 Task: Reply to email with the signature Dustin Brown with the subject 'Request for maternity leave' from softage.1@softage.net with the message 'Please provide me with an update on the project's procurement plan.'
Action: Mouse moved to (998, 254)
Screenshot: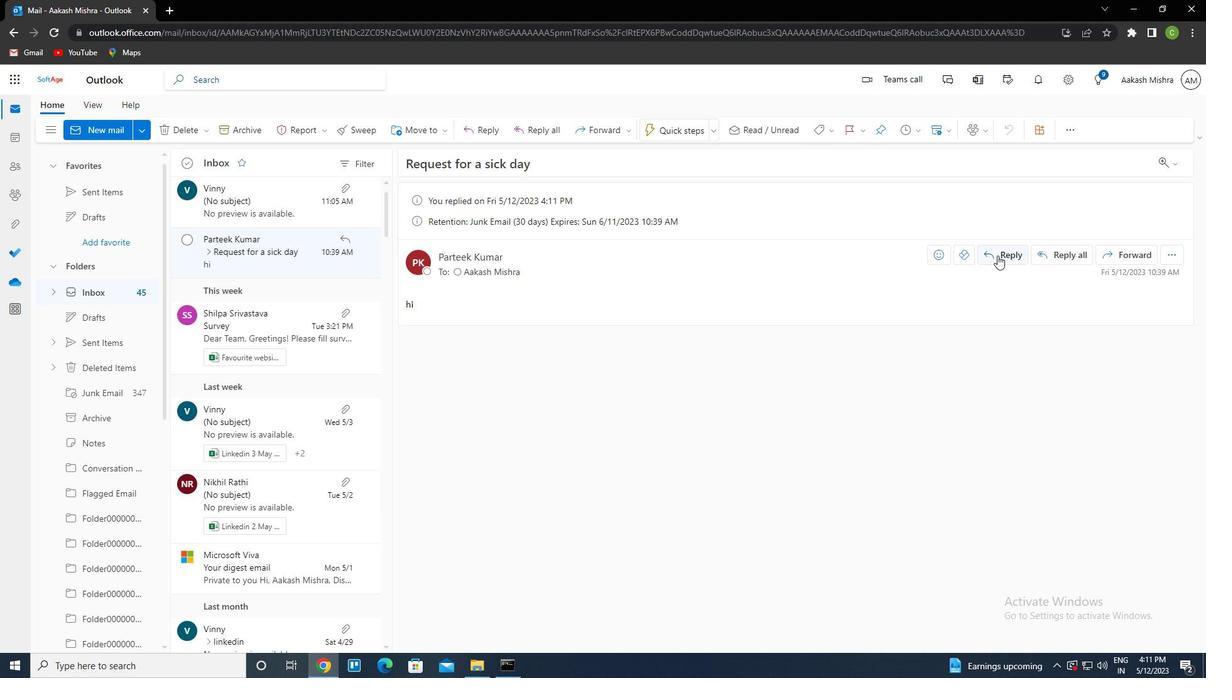 
Action: Mouse pressed left at (998, 254)
Screenshot: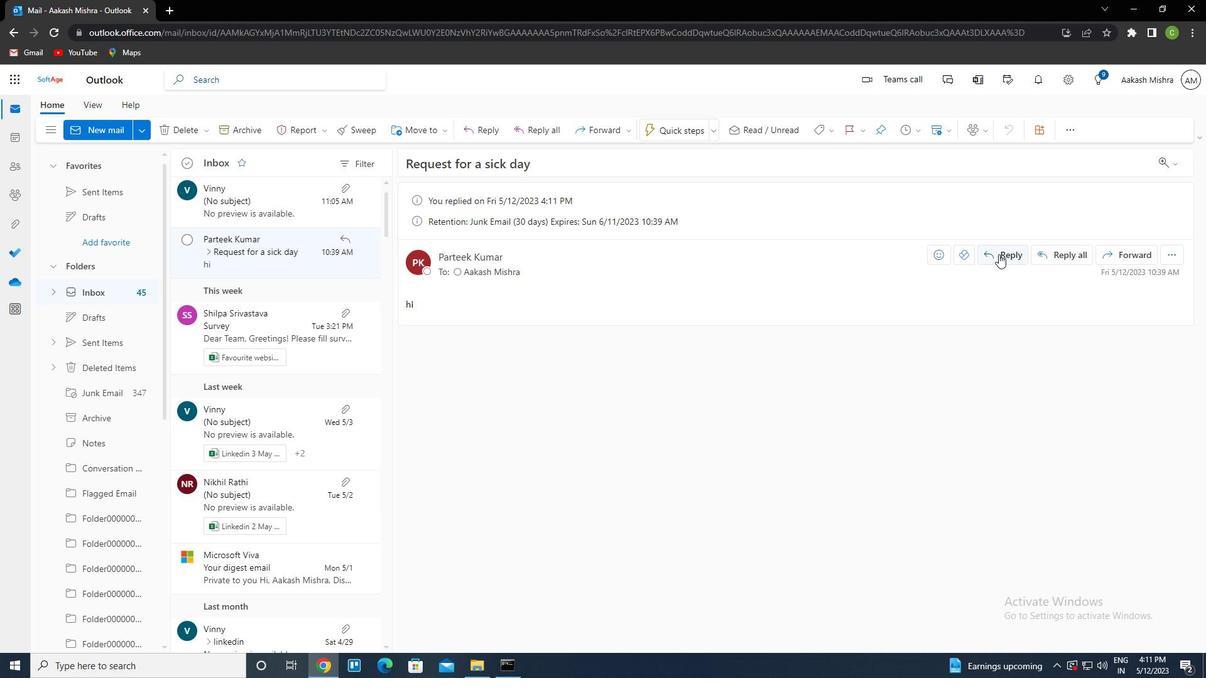 
Action: Mouse moved to (813, 127)
Screenshot: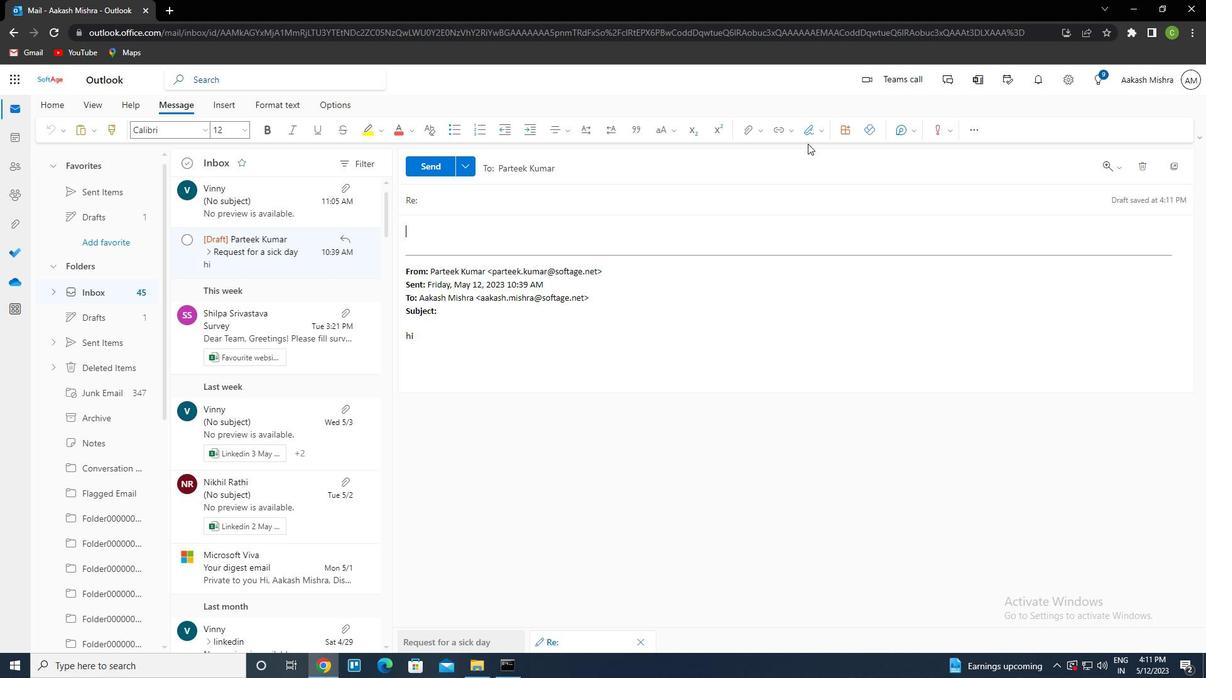 
Action: Mouse pressed left at (813, 127)
Screenshot: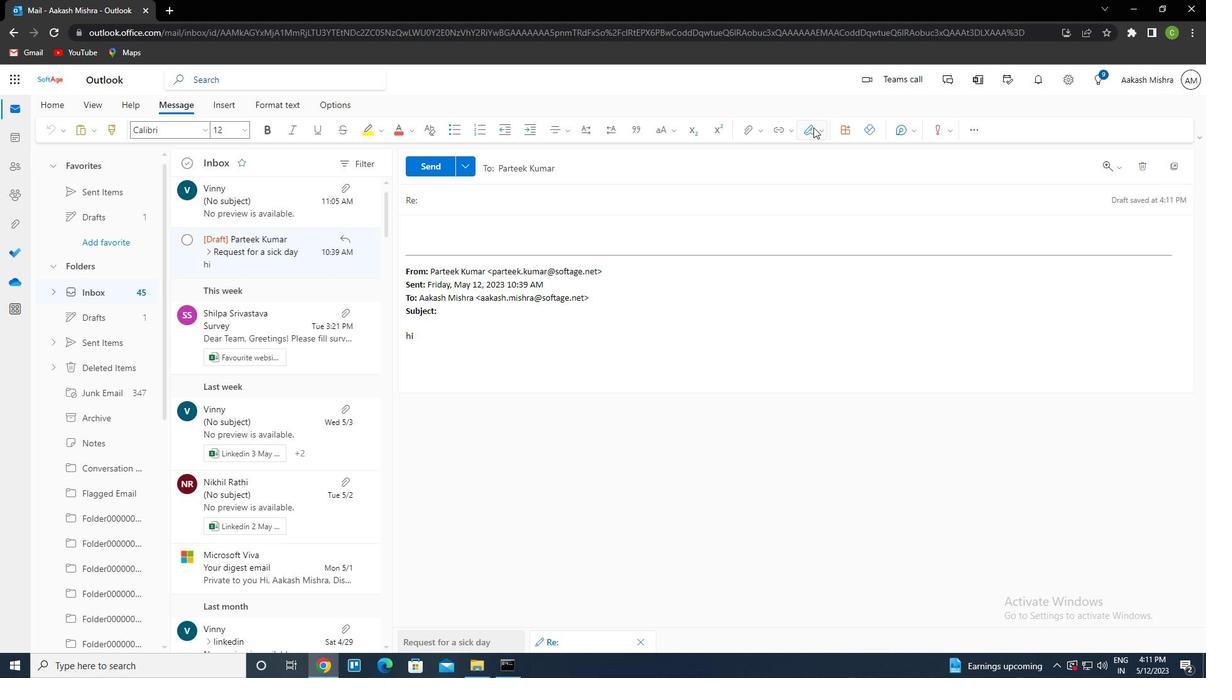 
Action: Mouse moved to (787, 182)
Screenshot: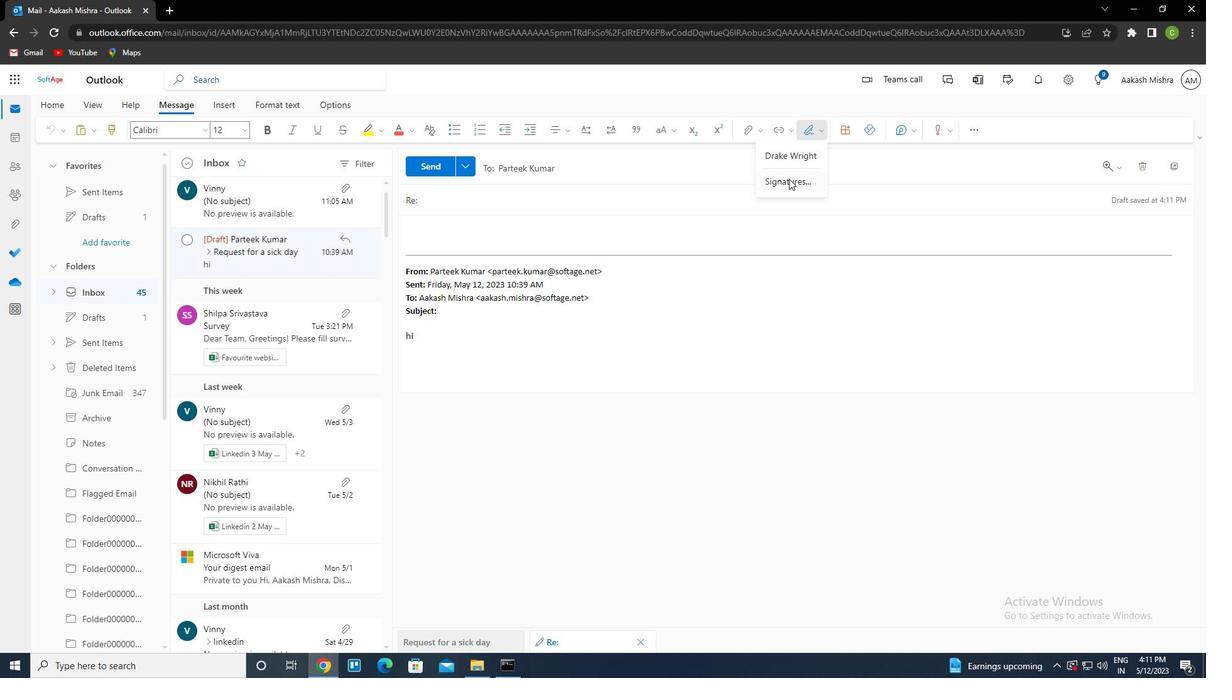 
Action: Mouse pressed left at (787, 182)
Screenshot: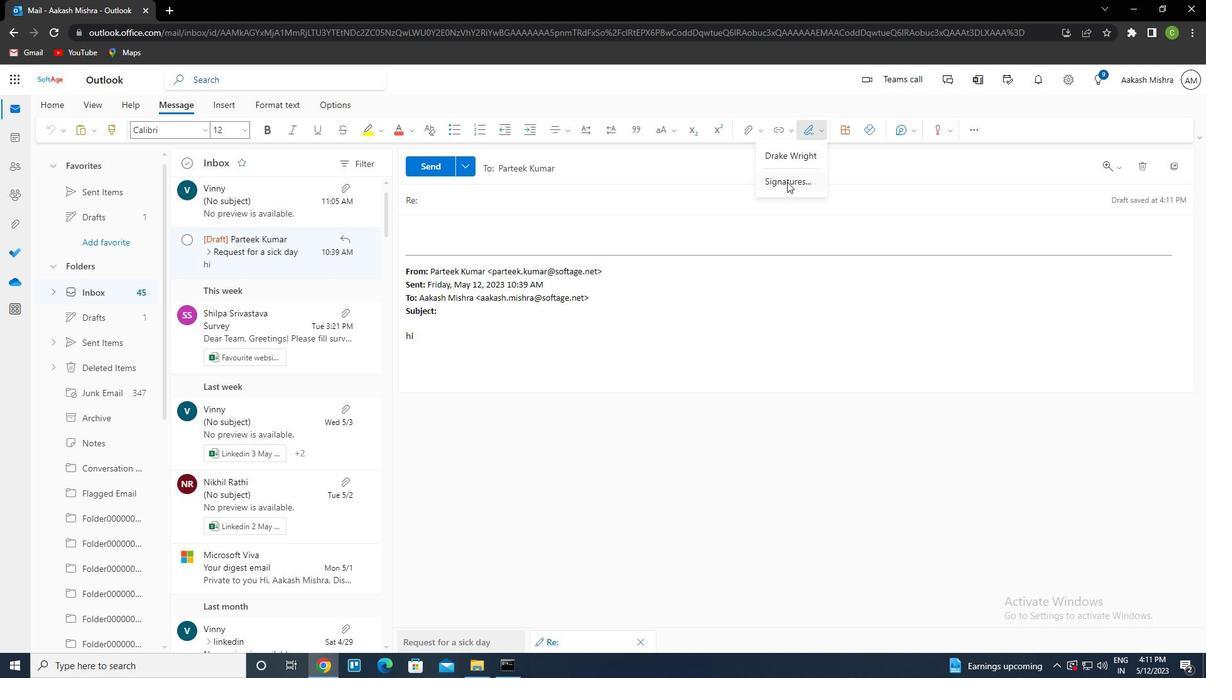 
Action: Mouse moved to (861, 225)
Screenshot: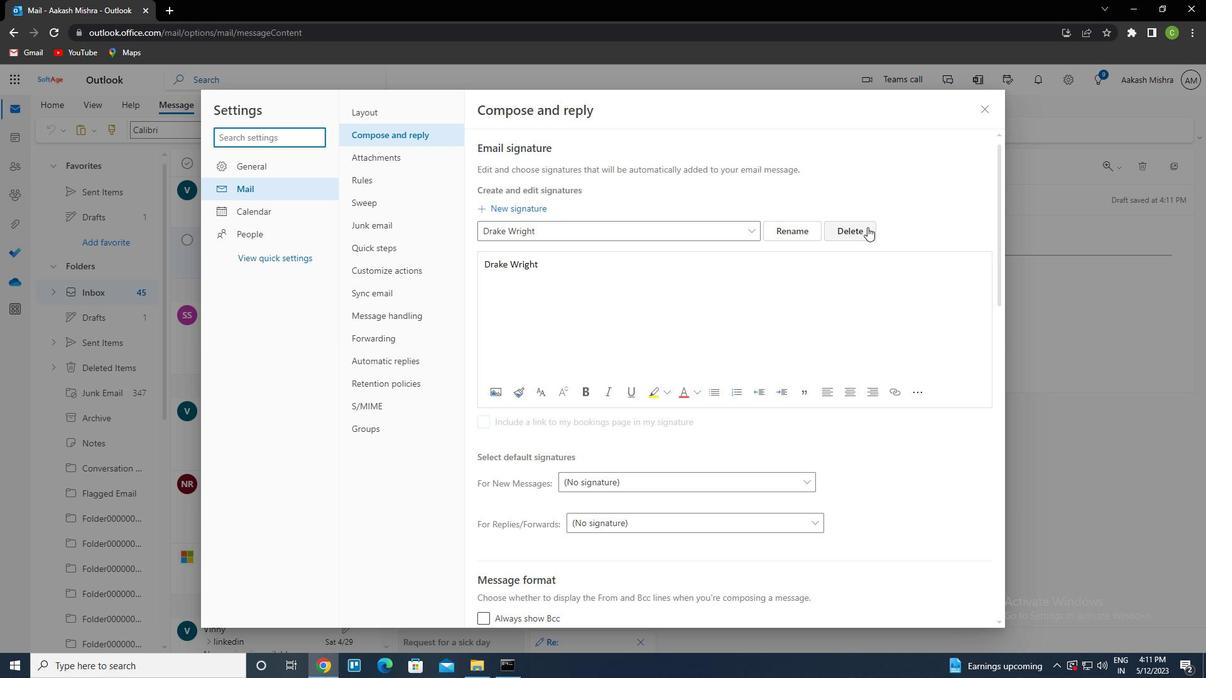 
Action: Mouse pressed left at (861, 225)
Screenshot: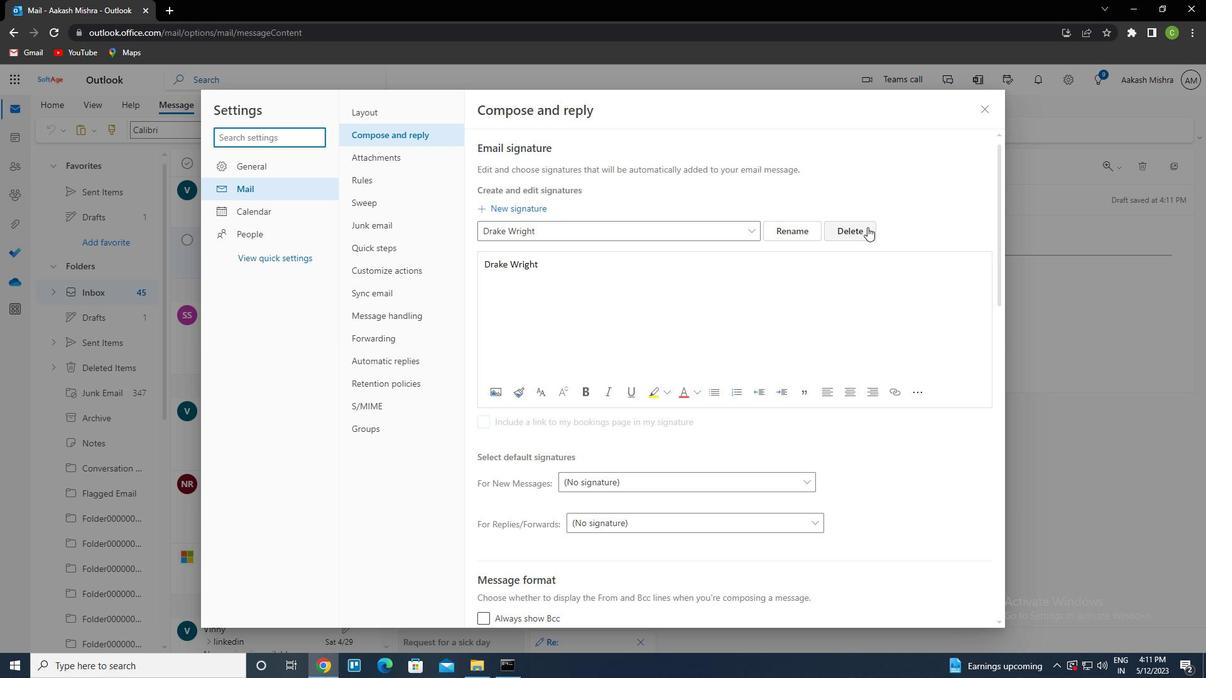 
Action: Mouse moved to (551, 236)
Screenshot: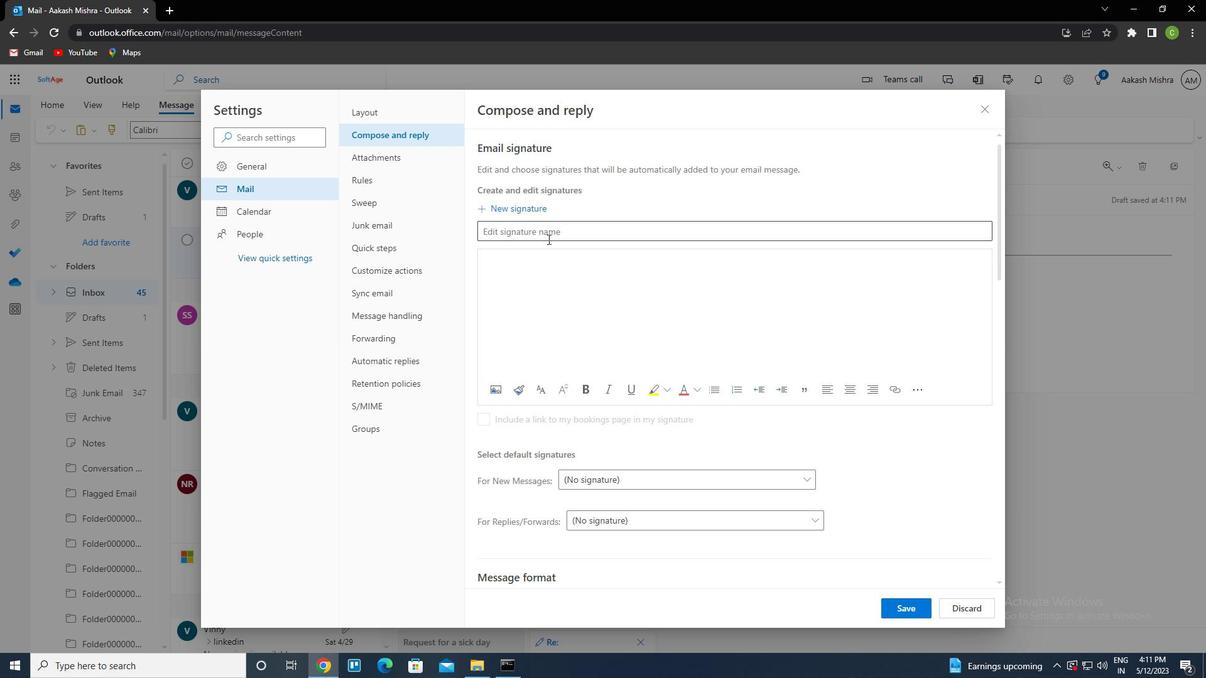 
Action: Mouse pressed left at (551, 236)
Screenshot: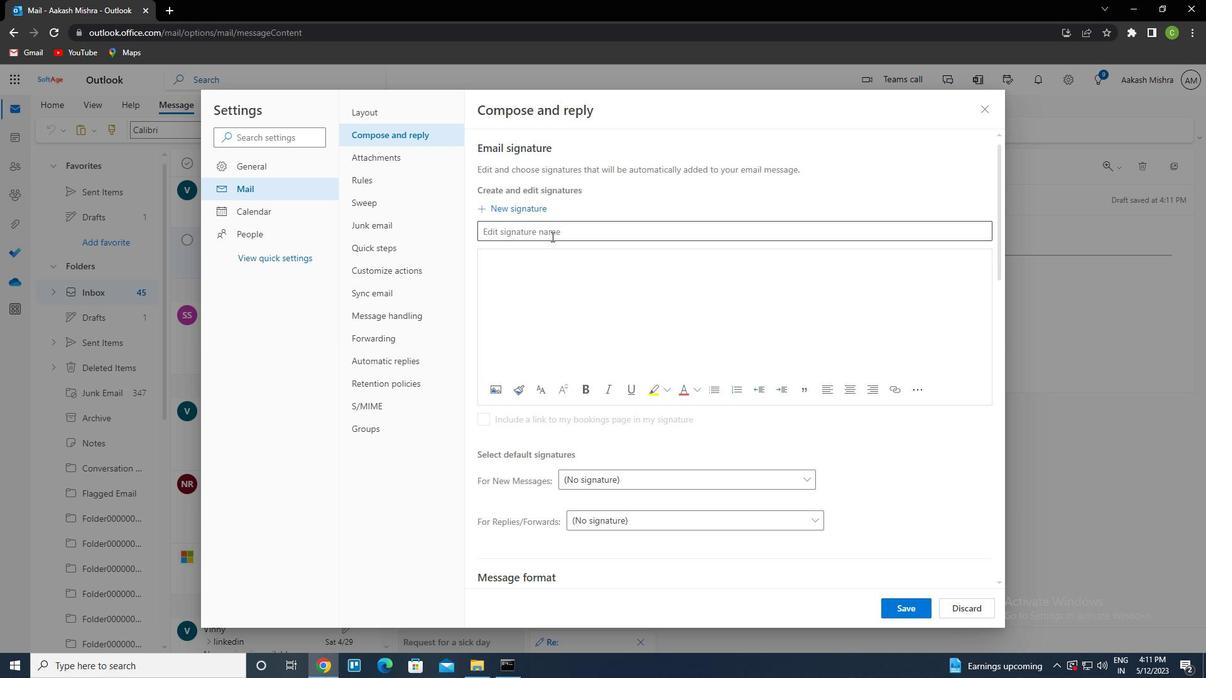 
Action: Key pressed <Key.caps_lock>d<Key.caps_lock>ustin<Key.space><Key.caps_lock>b<Key.caps_lock>rown<Key.tab><Key.caps_lock>d<Key.caps_lock>ustin<Key.space><Key.caps_lock>b<Key.caps_lock>rown
Screenshot: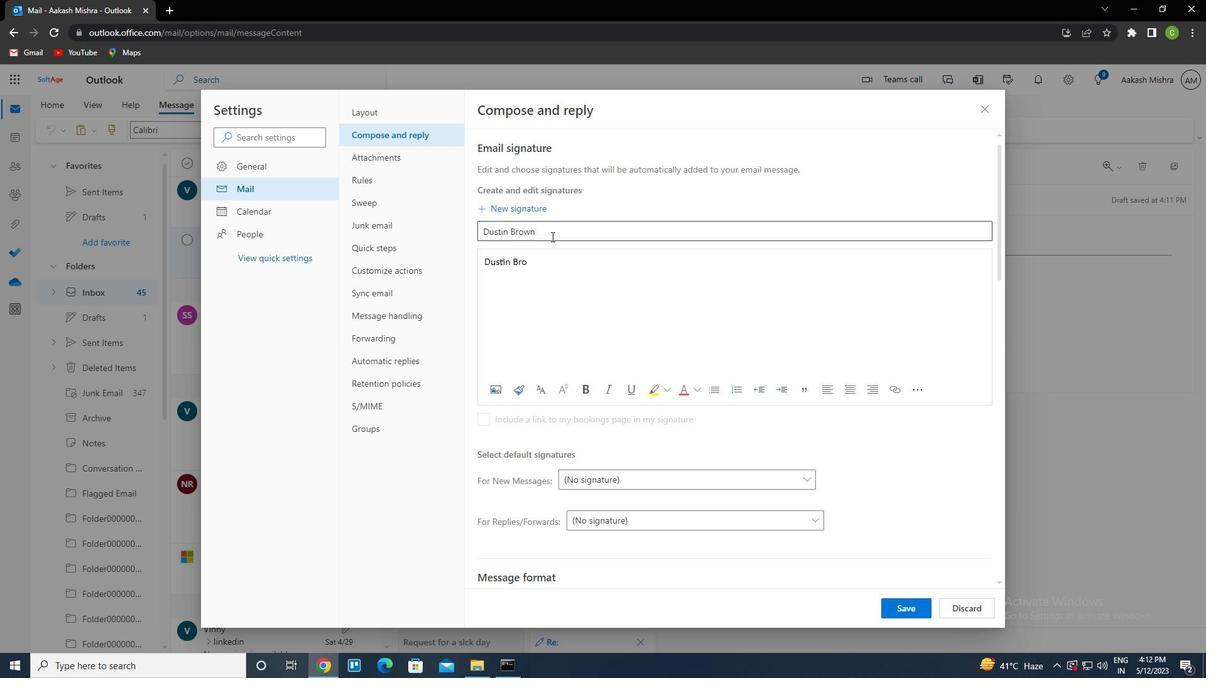 
Action: Mouse moved to (924, 613)
Screenshot: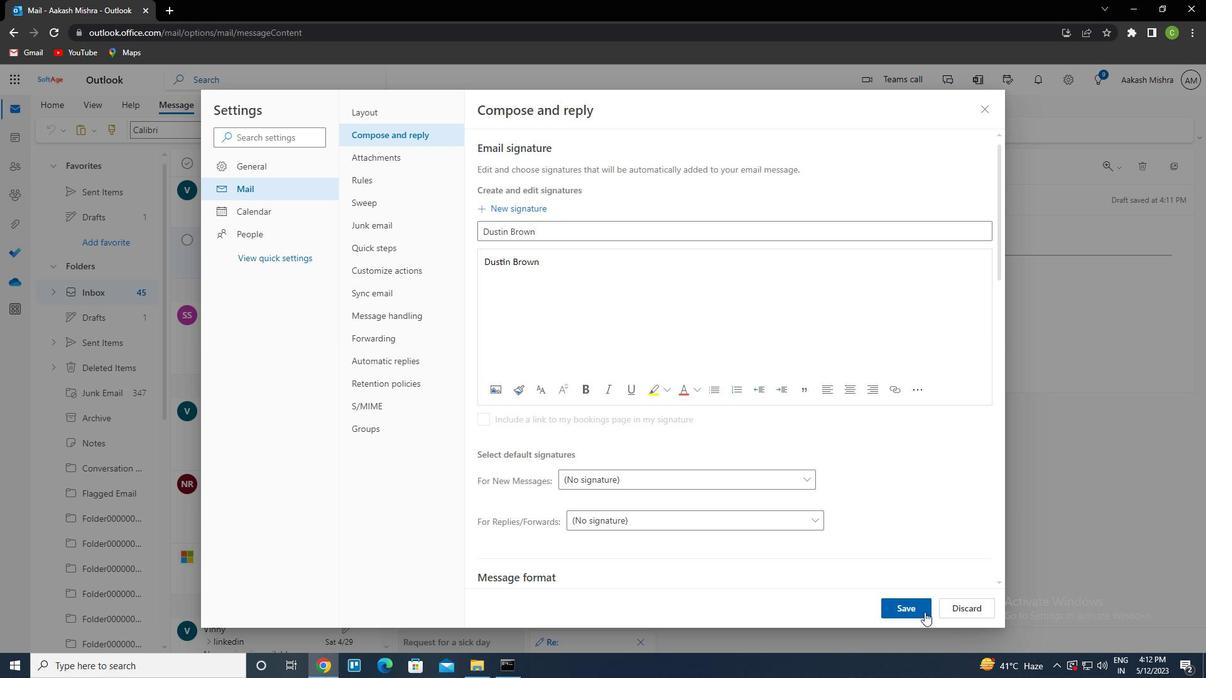 
Action: Mouse pressed left at (924, 613)
Screenshot: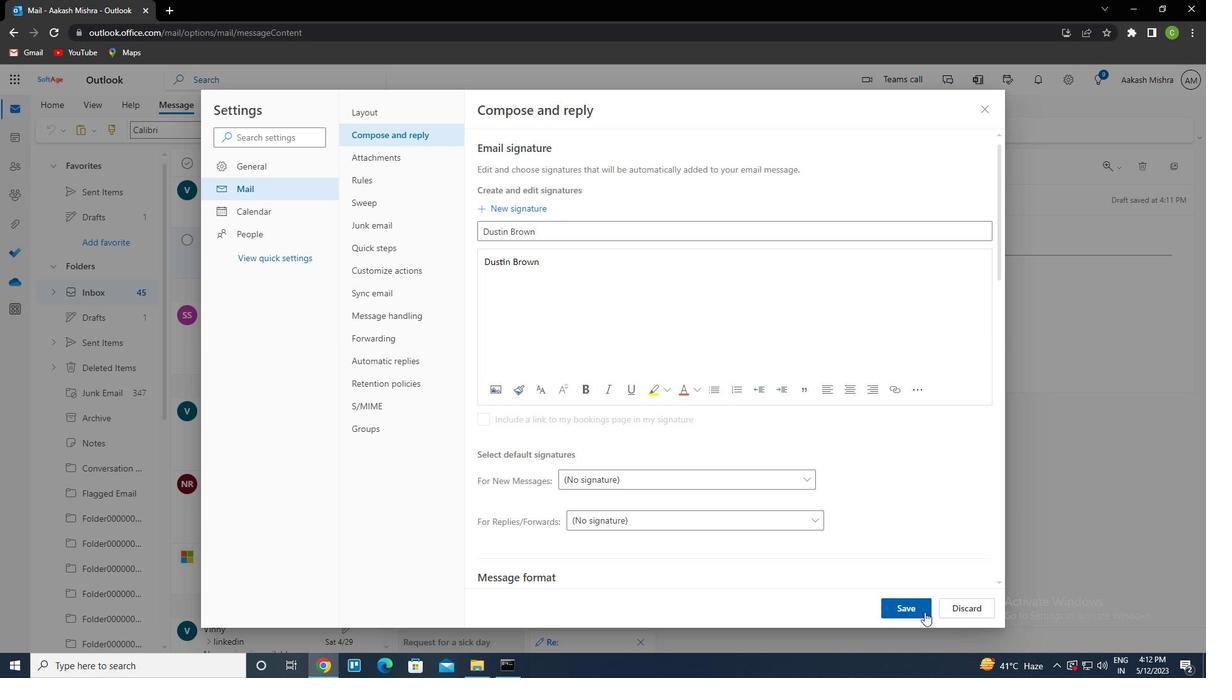 
Action: Mouse moved to (989, 108)
Screenshot: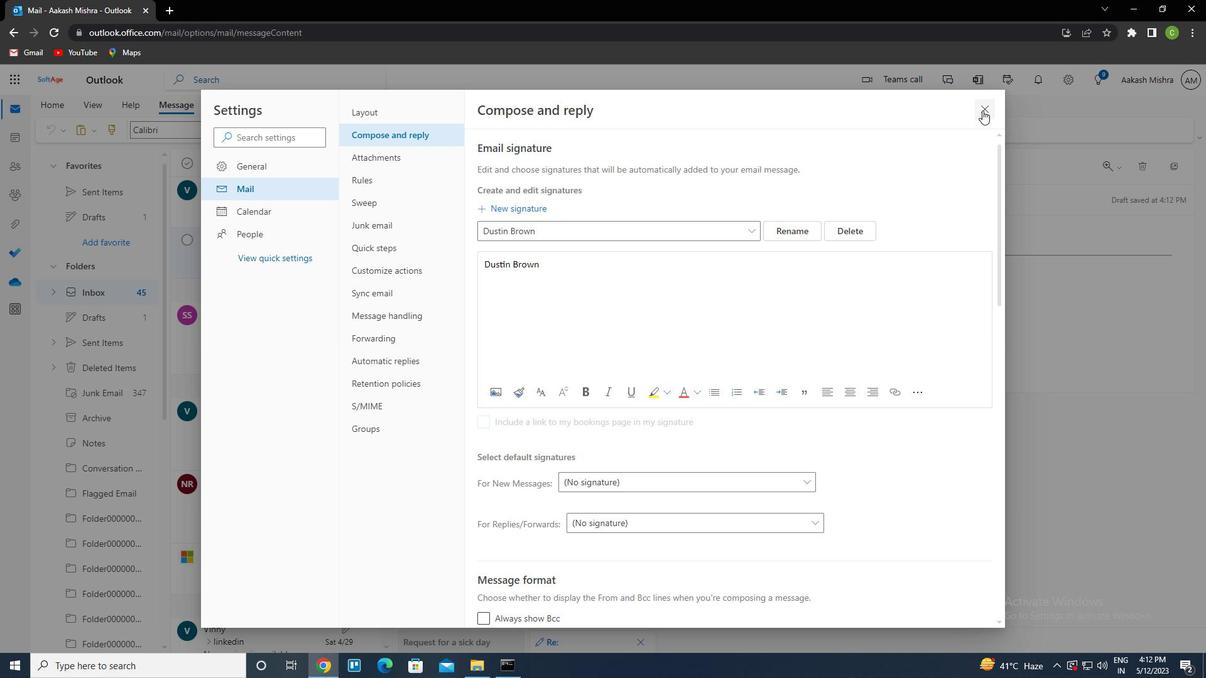 
Action: Mouse pressed left at (989, 108)
Screenshot: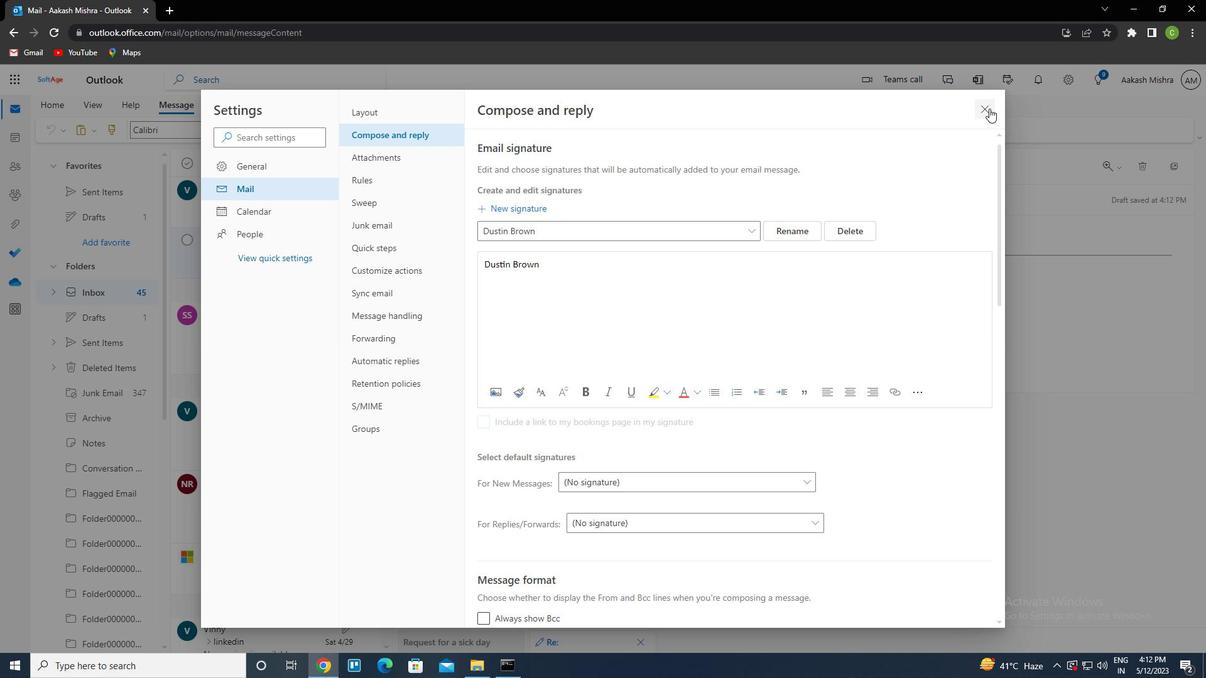 
Action: Mouse moved to (817, 126)
Screenshot: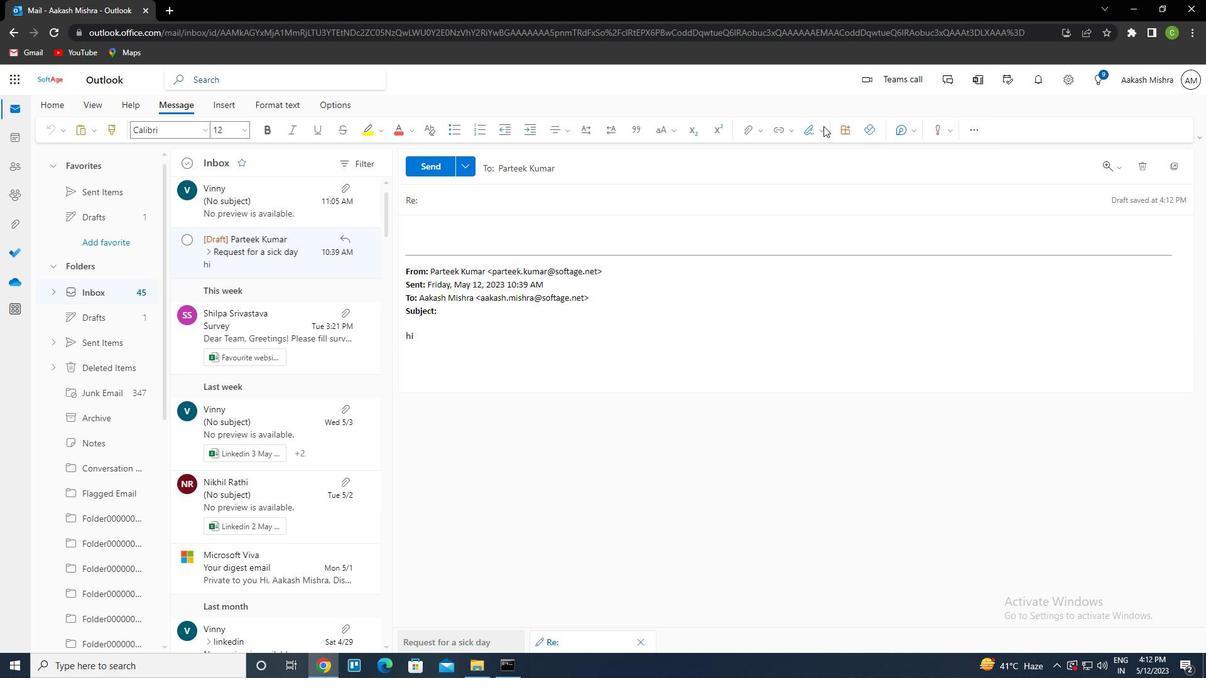 
Action: Mouse pressed left at (817, 126)
Screenshot: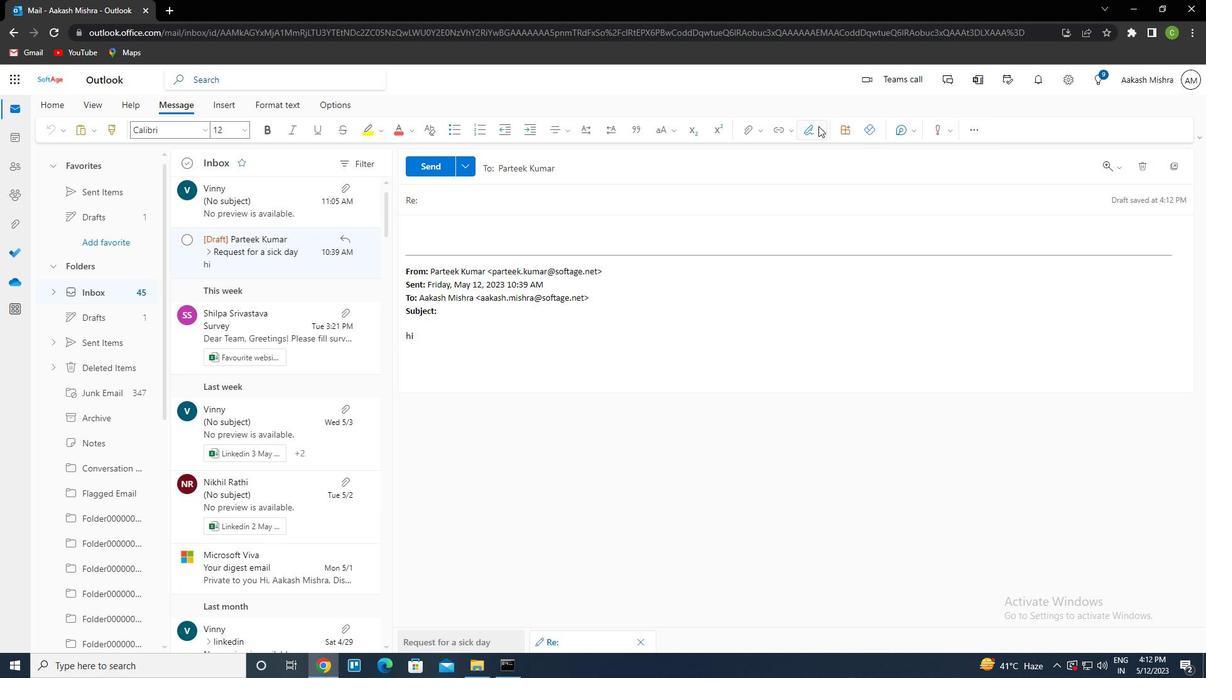 
Action: Mouse moved to (801, 152)
Screenshot: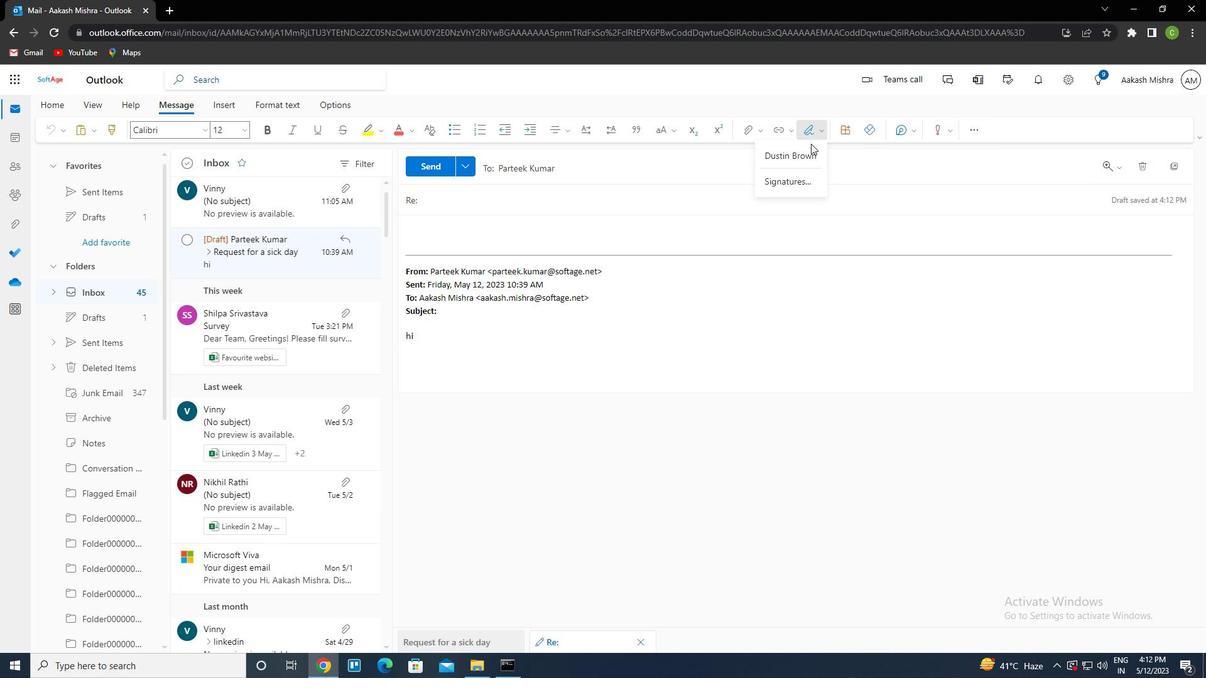 
Action: Mouse pressed left at (801, 152)
Screenshot: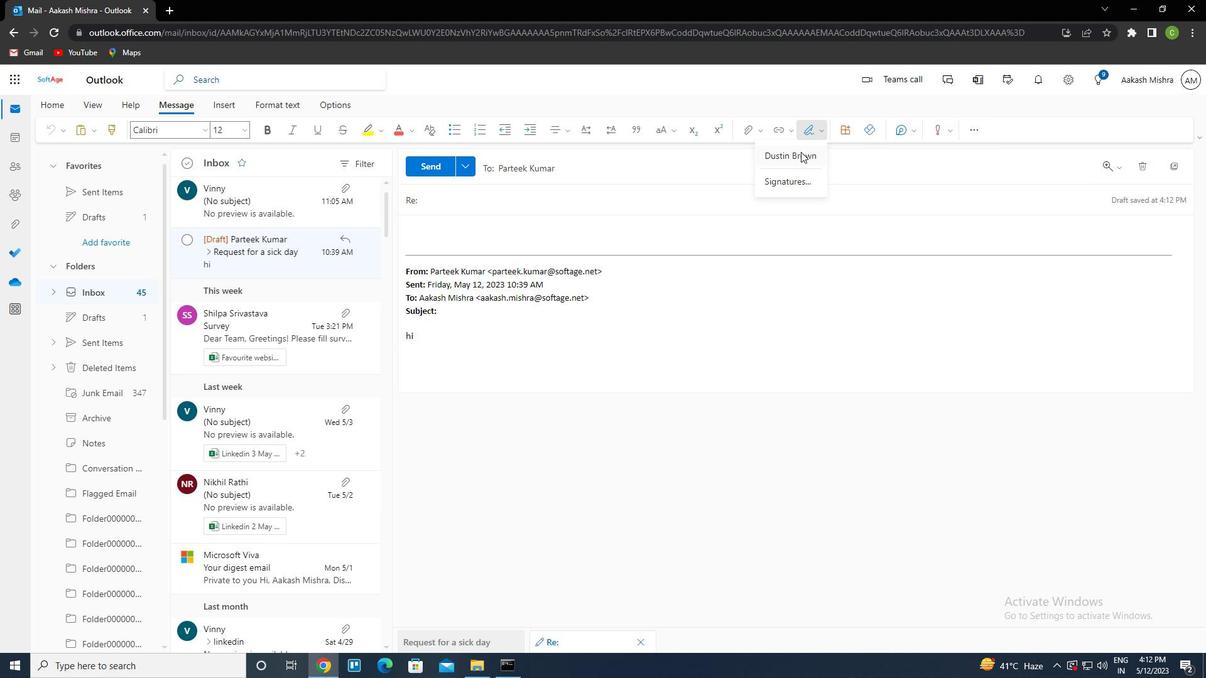 
Action: Mouse moved to (466, 199)
Screenshot: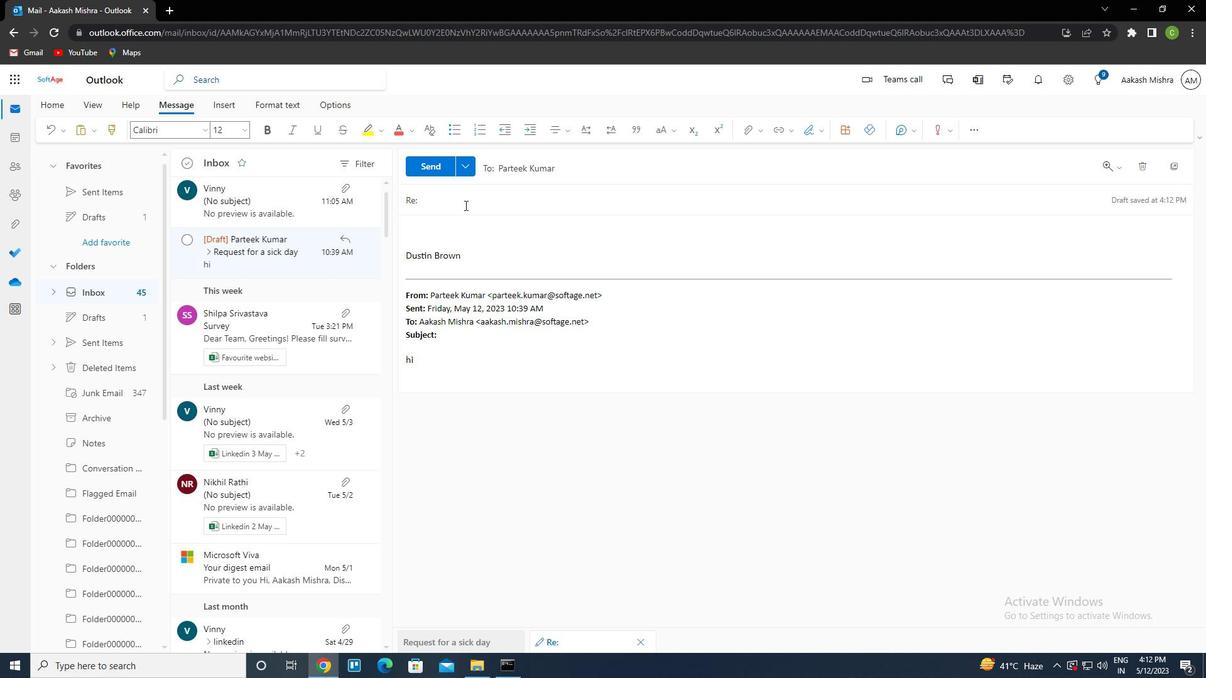 
Action: Mouse pressed left at (466, 199)
Screenshot: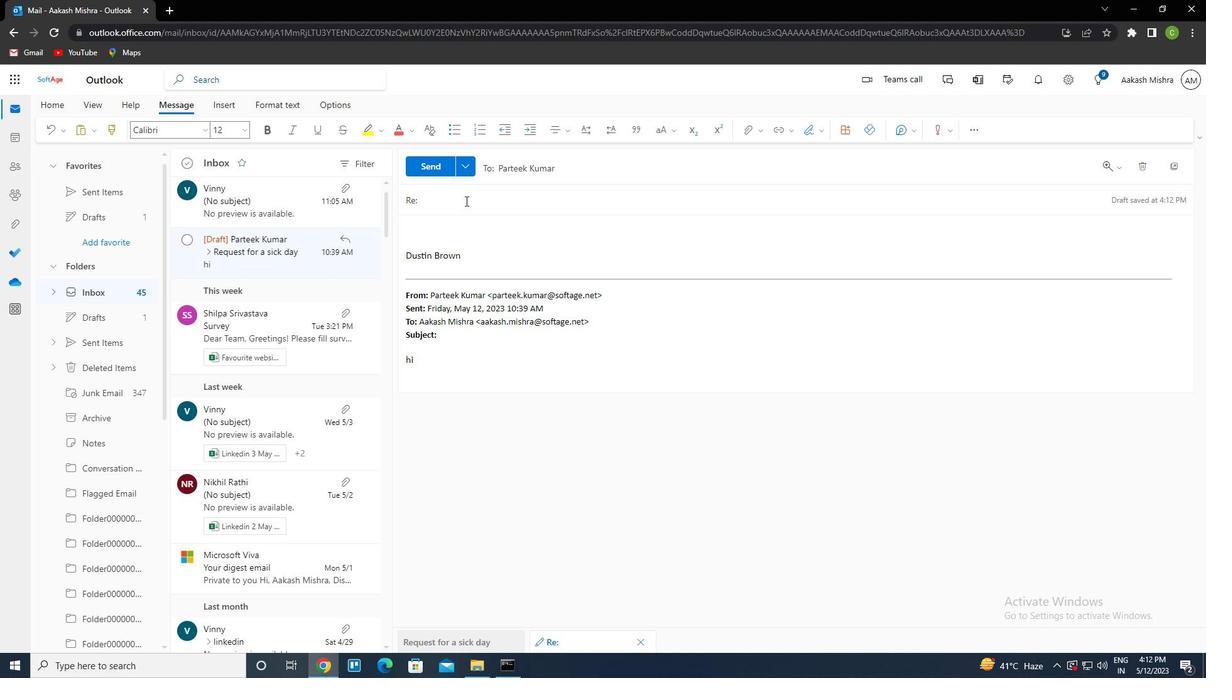 
Action: Key pressed <Key.caps_lock>r<Key.caps_lock>Equest<Key.space>for<Key.space>maternity<Key.space>leave<Key.tab><Key.caps_lock>p<Key.caps_lock>lease<Key.space>provide<Key.space>me<Key.space>with<Key.space>an<Key.space>update<Key.space>on<Key.space>the<Key.space>project;s<Key.backspace><Key.backspace>'s<Key.space>procurement<Key.space>paln
Screenshot: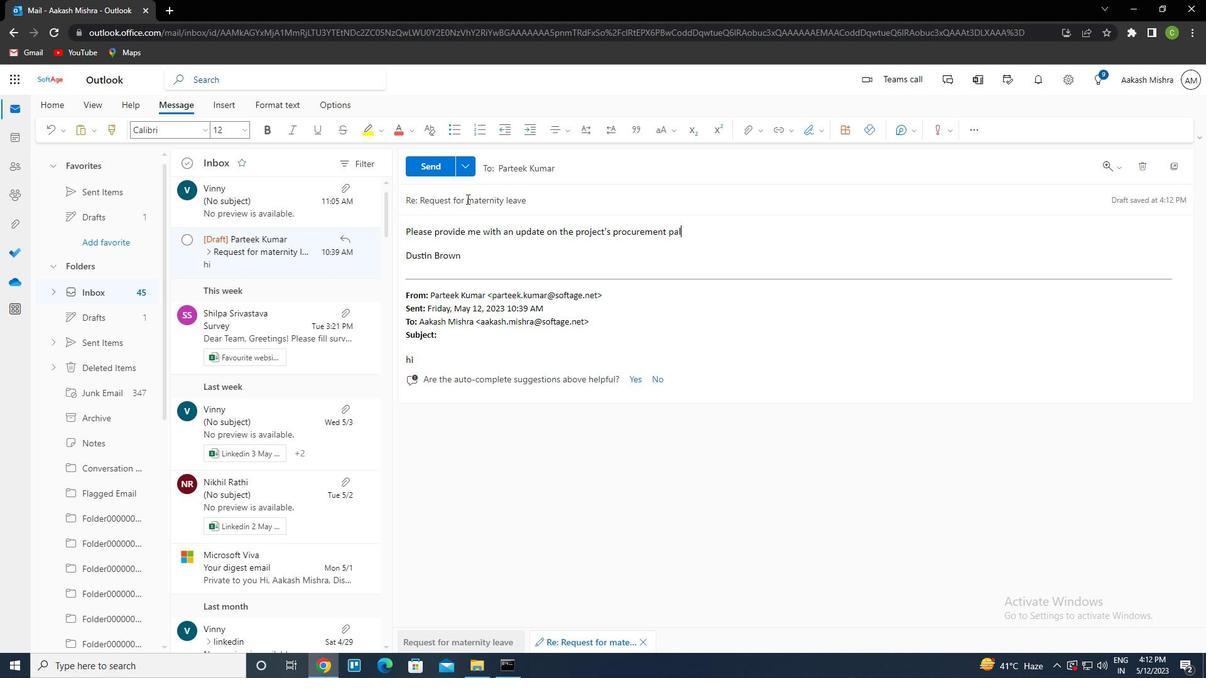 
Action: Mouse scrolled (466, 199) with delta (0, 0)
Screenshot: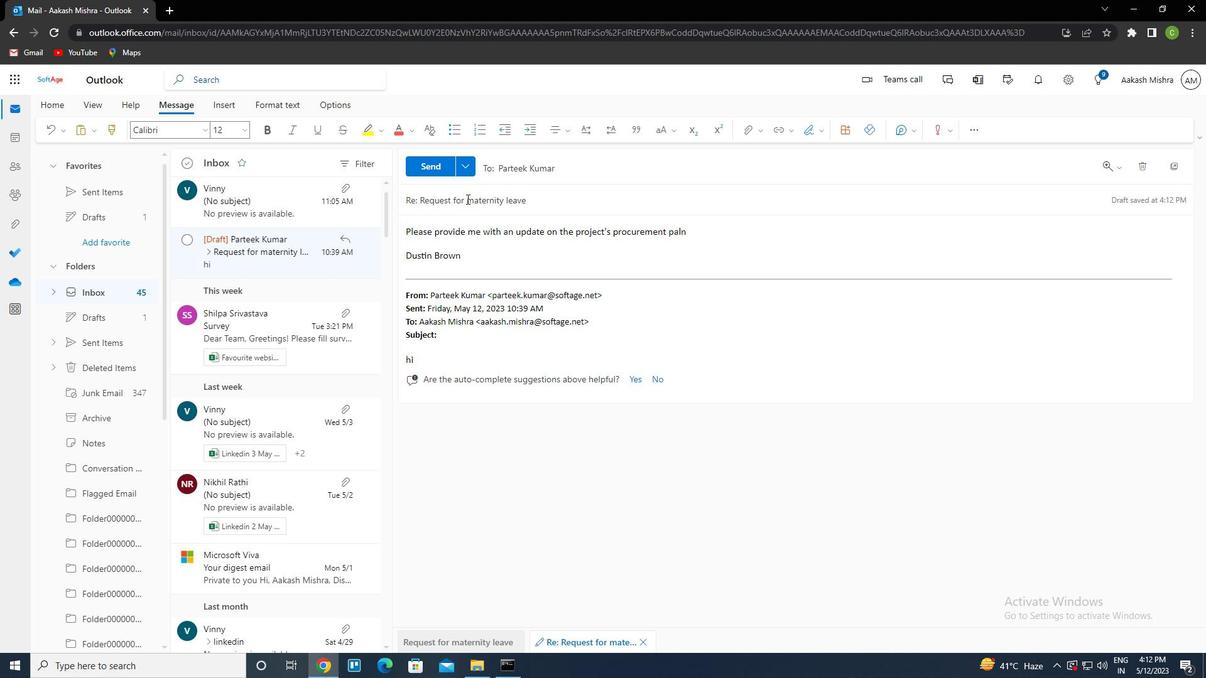 
Action: Mouse scrolled (466, 199) with delta (0, 0)
Screenshot: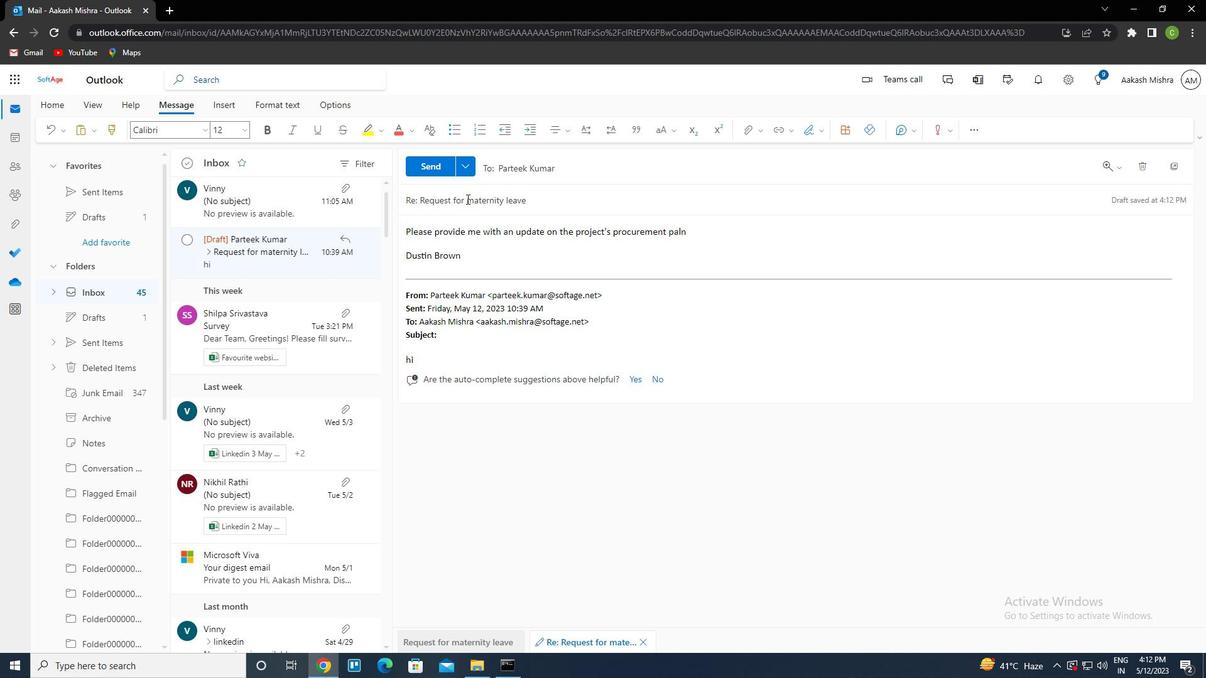 
Action: Key pressed <Key.backspace><Key.backspace><Key.backspace>lan
Screenshot: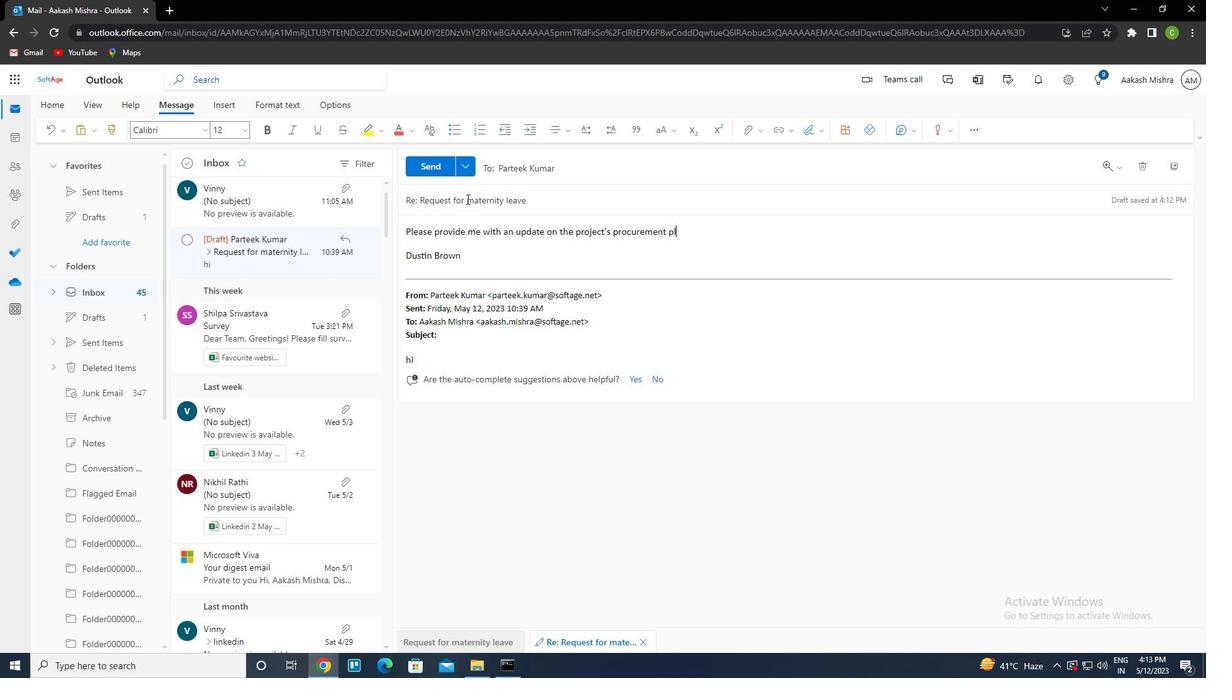 
Action: Mouse moved to (432, 165)
Screenshot: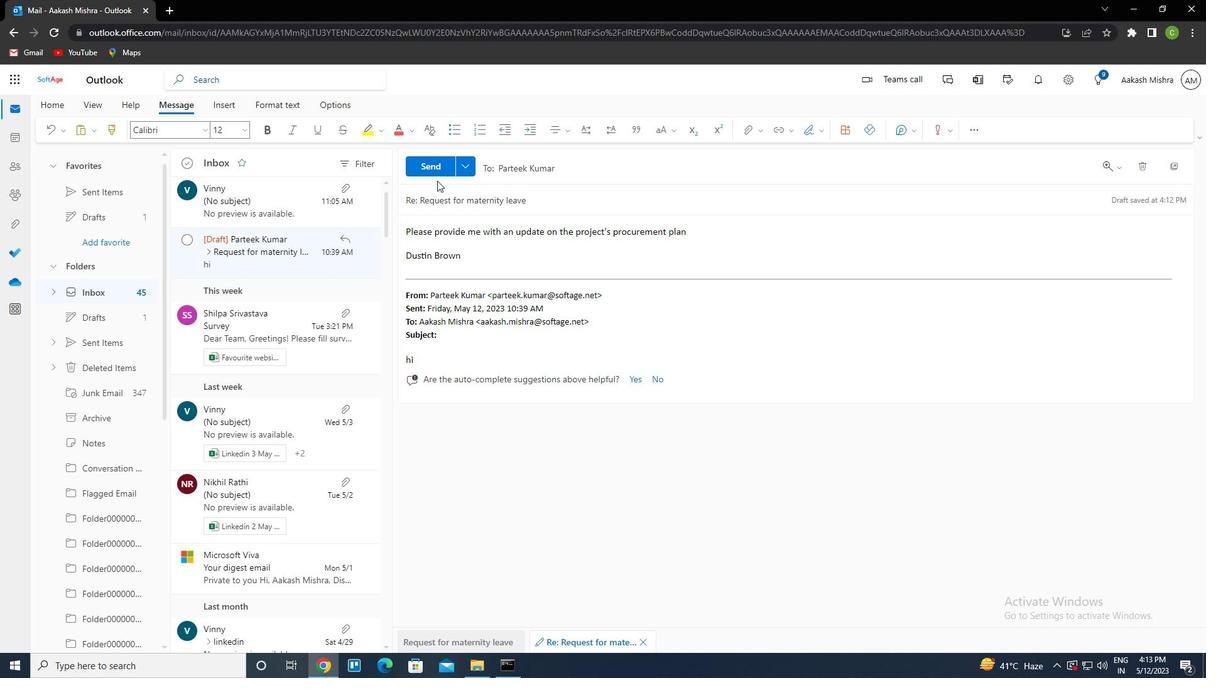 
Action: Mouse pressed left at (432, 165)
Screenshot: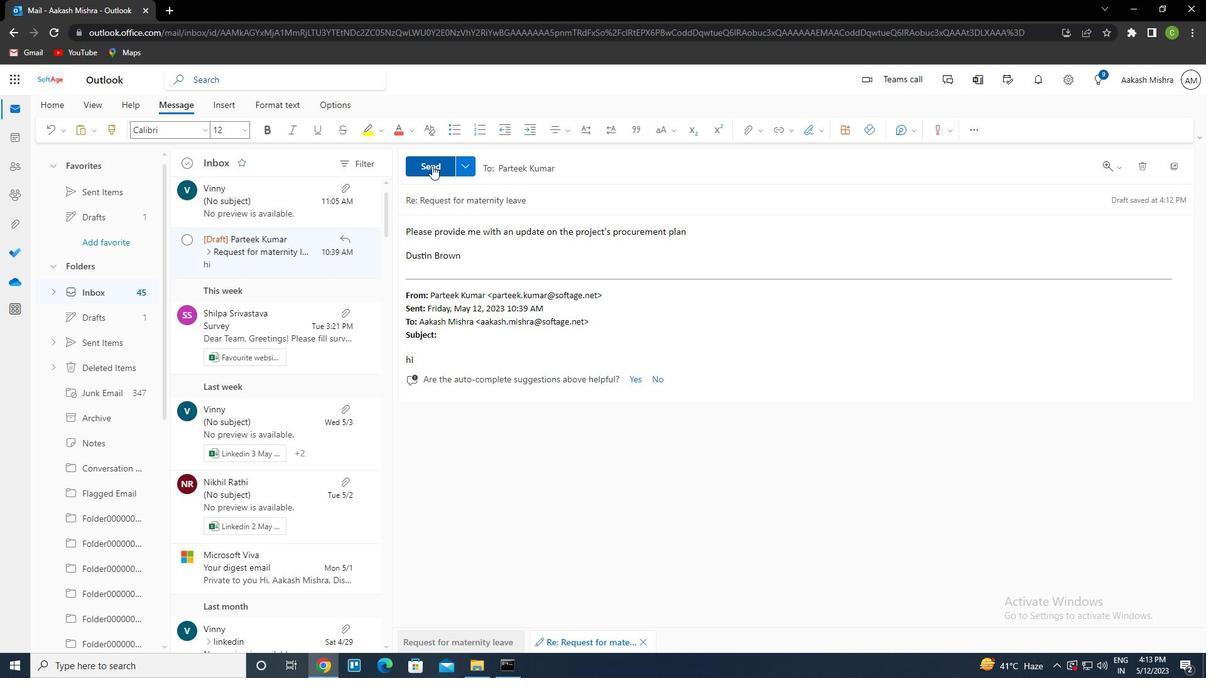 
Action: Mouse moved to (484, 272)
Screenshot: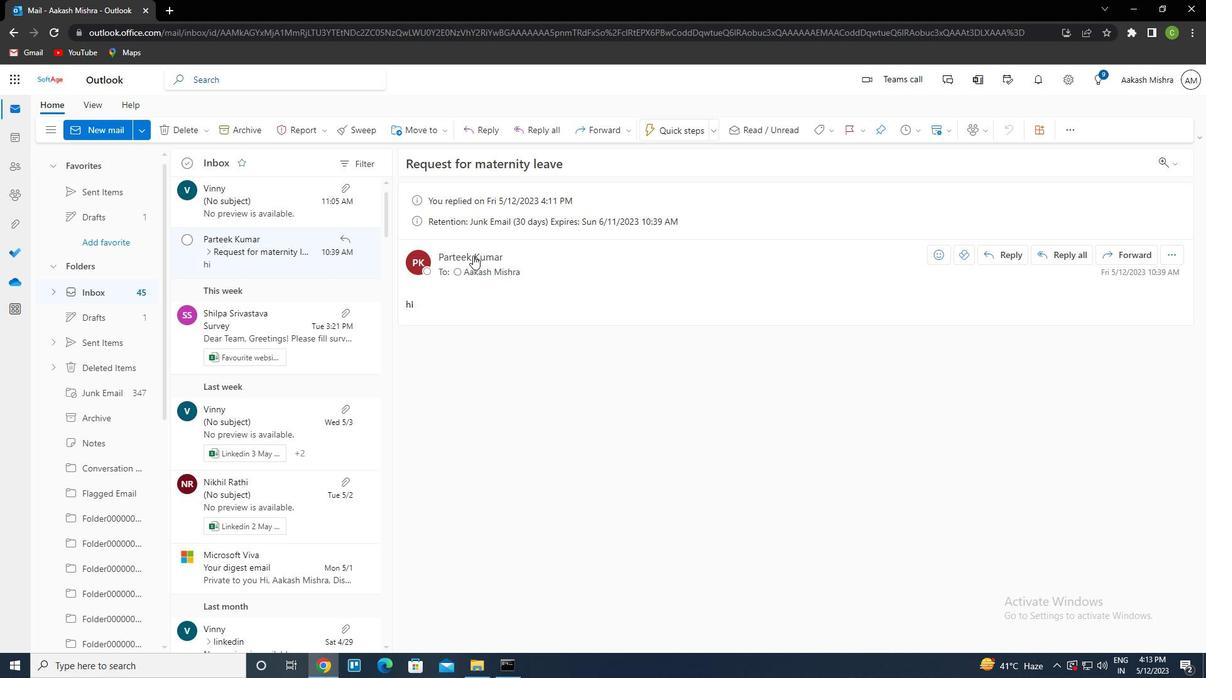 
